 Task: Change the audio resampler to Automatic.
Action: Mouse moved to (124, 15)
Screenshot: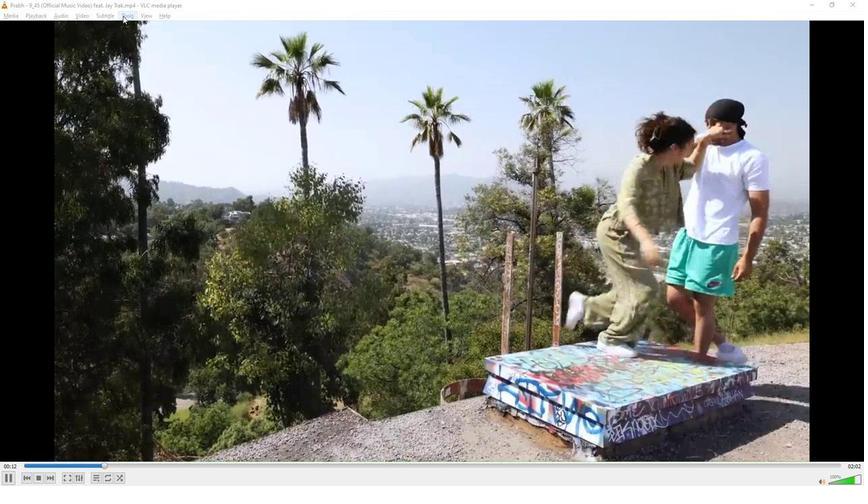 
Action: Mouse pressed left at (124, 15)
Screenshot: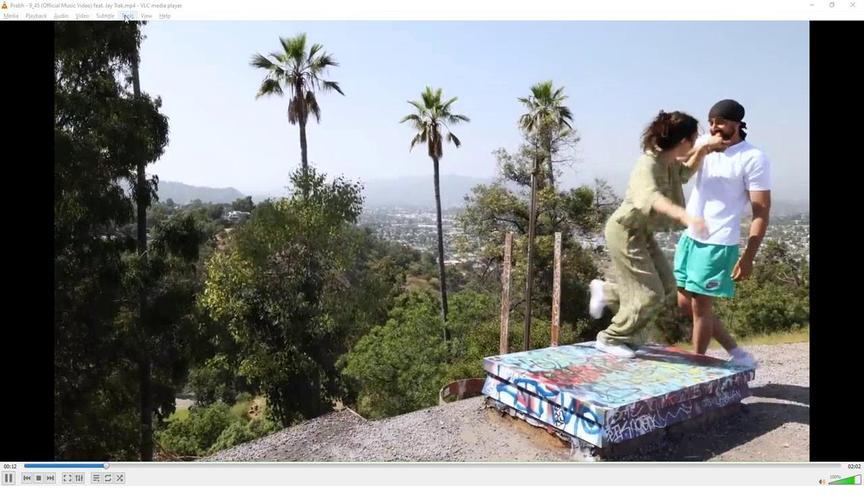 
Action: Mouse moved to (146, 122)
Screenshot: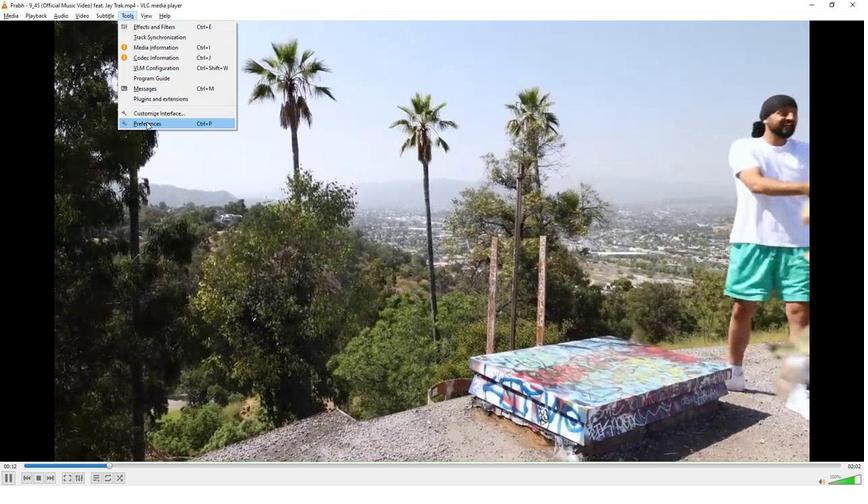 
Action: Mouse pressed left at (146, 122)
Screenshot: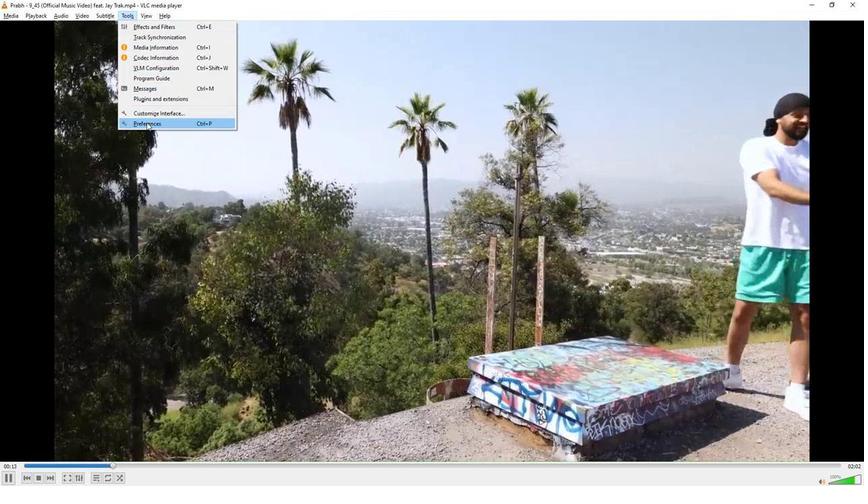 
Action: Mouse moved to (253, 366)
Screenshot: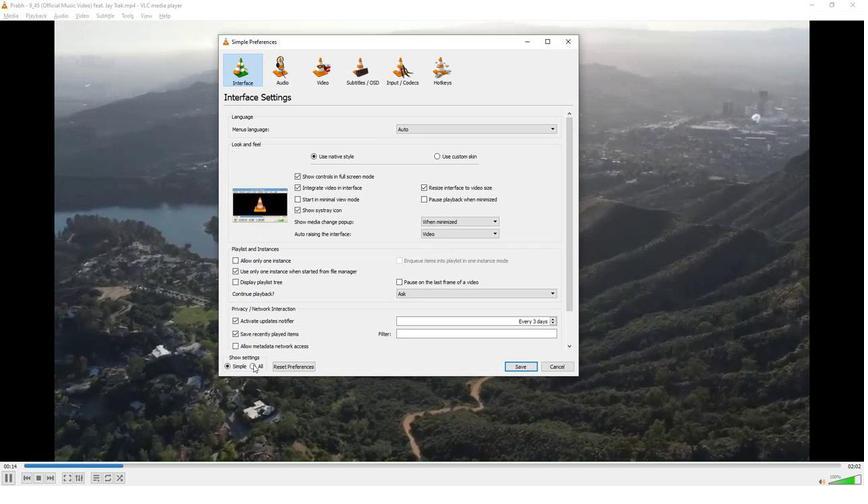 
Action: Mouse pressed left at (253, 366)
Screenshot: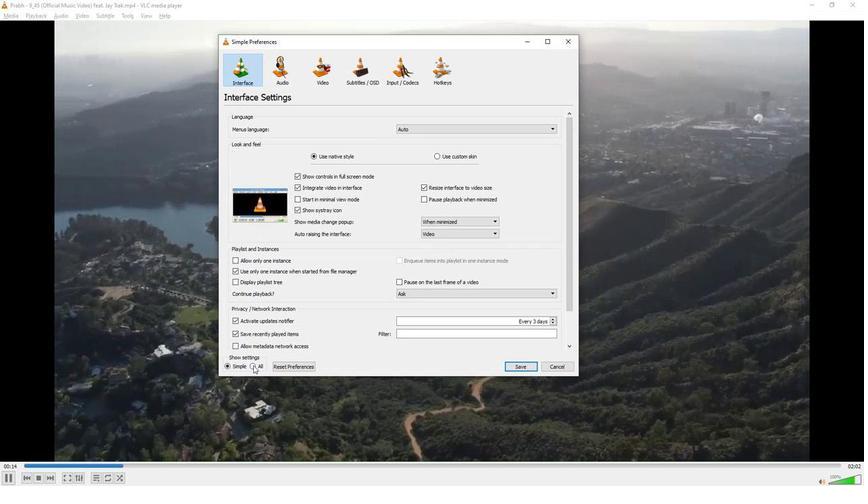
Action: Mouse moved to (257, 151)
Screenshot: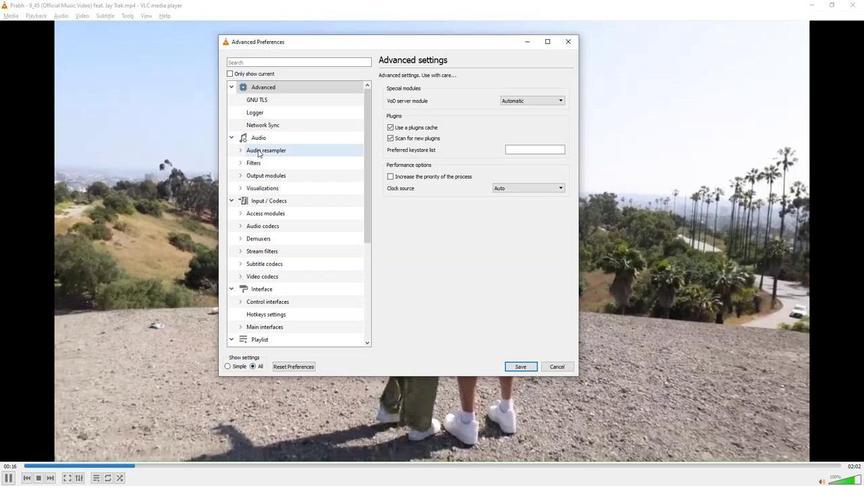 
Action: Mouse pressed left at (257, 151)
Screenshot: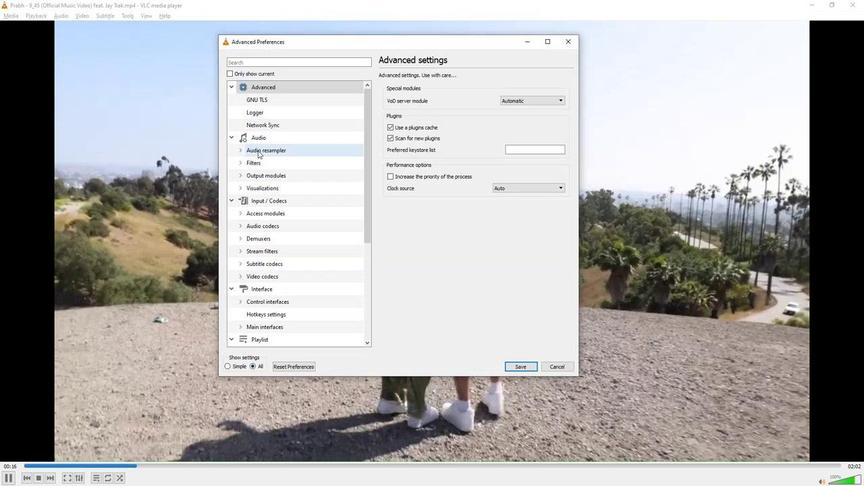 
Action: Mouse moved to (477, 86)
Screenshot: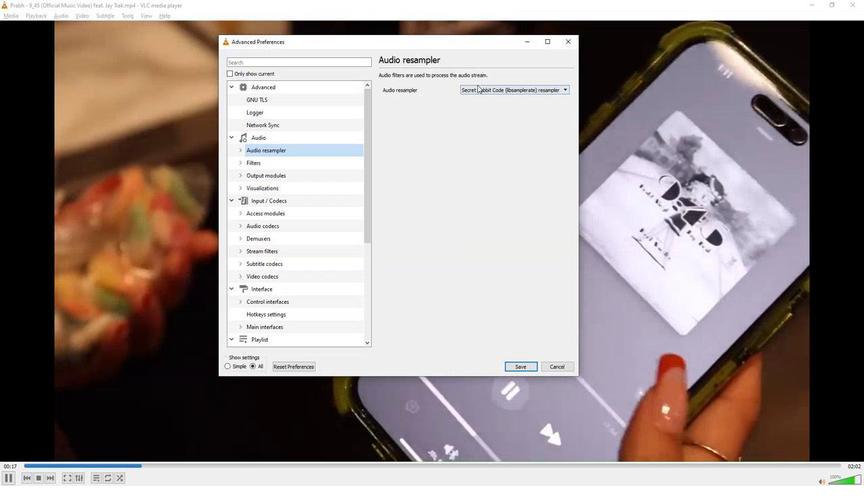 
Action: Mouse pressed left at (477, 86)
Screenshot: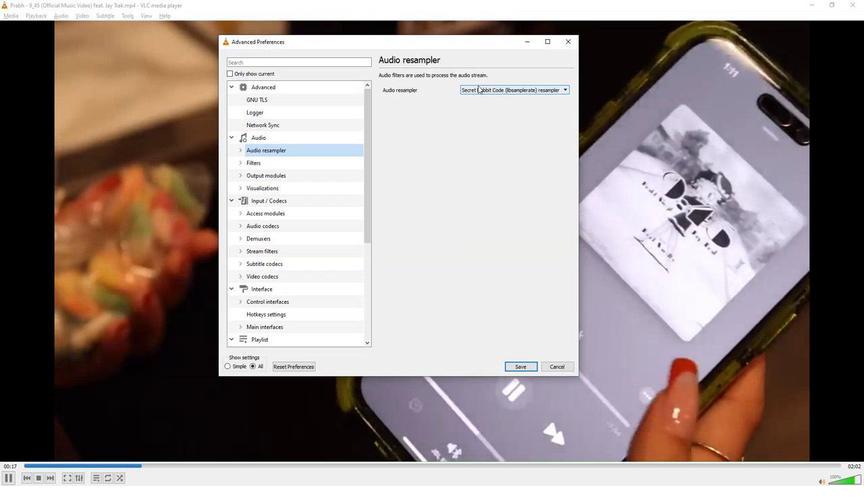 
Action: Mouse moved to (475, 97)
Screenshot: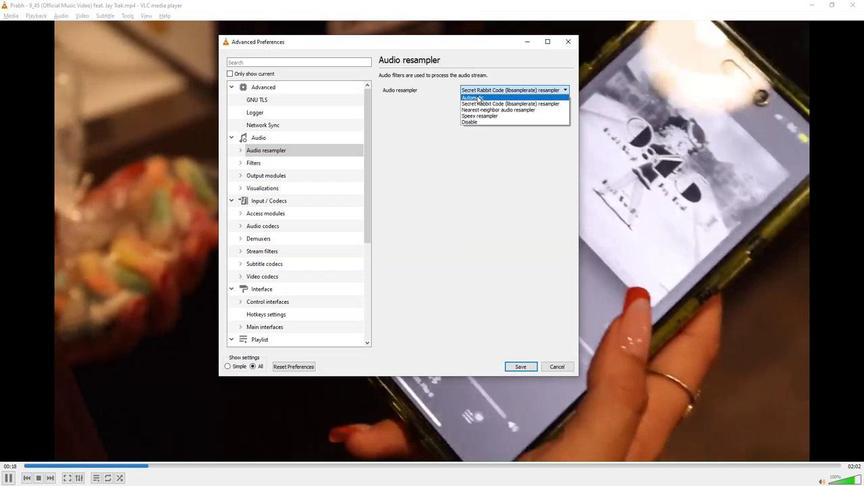 
Action: Mouse pressed left at (475, 97)
Screenshot: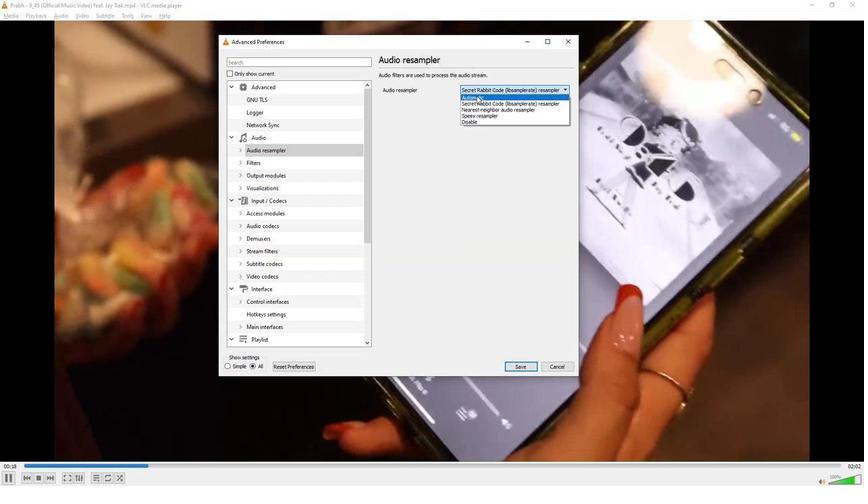 
Action: Mouse moved to (425, 197)
Screenshot: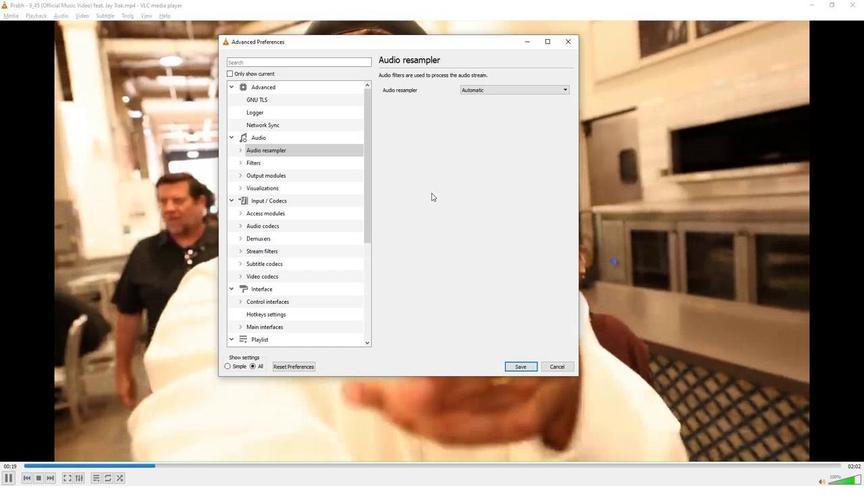 
